 Task: Cancel response.
Action: Mouse moved to (690, 76)
Screenshot: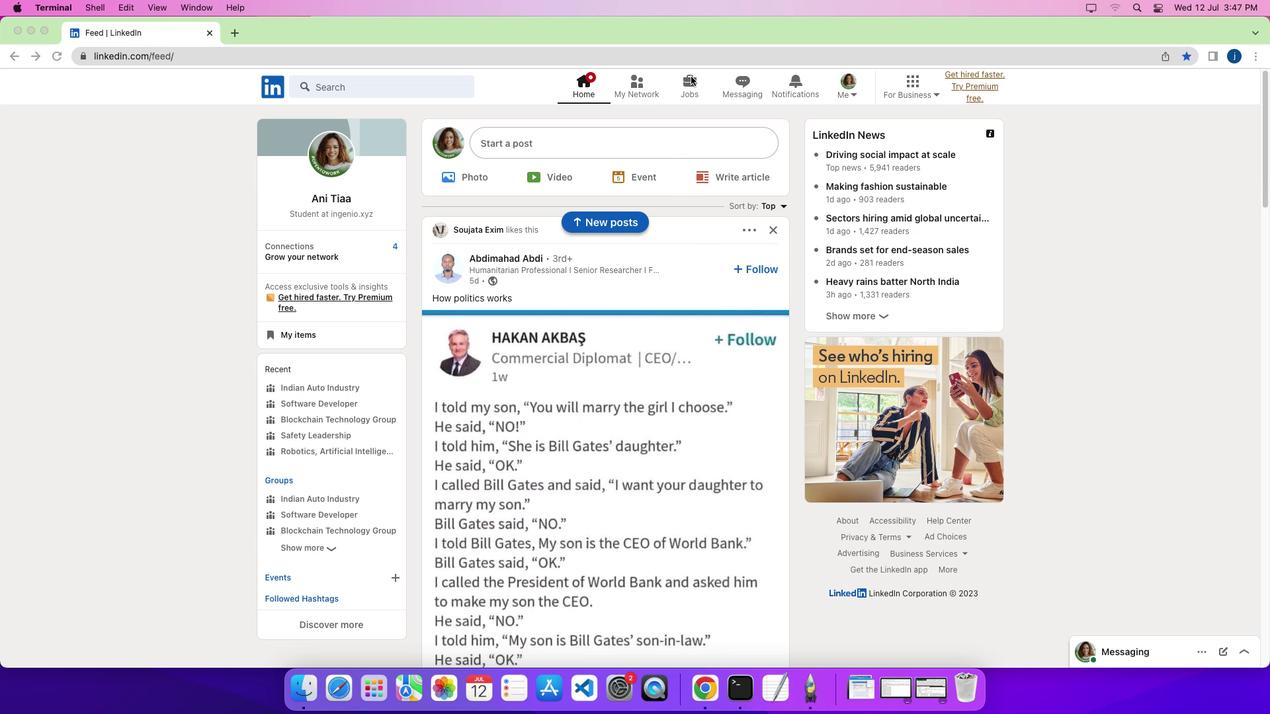
Action: Mouse pressed left at (690, 76)
Screenshot: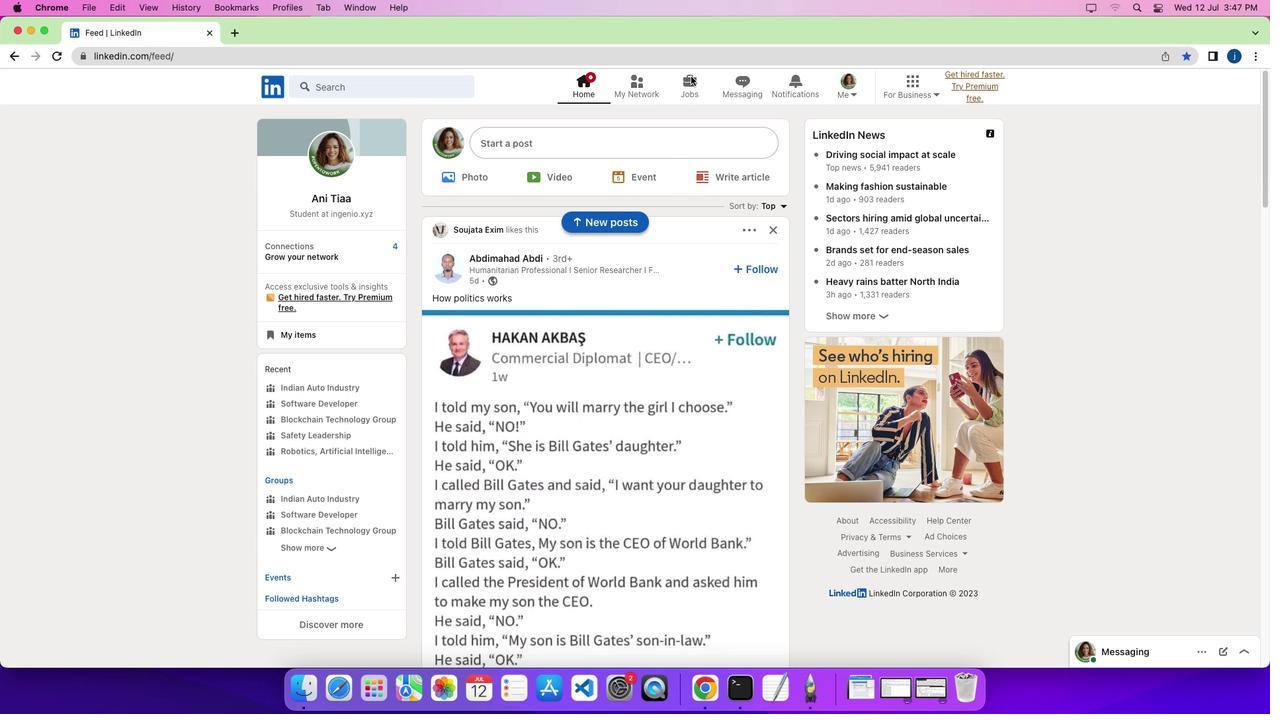 
Action: Mouse pressed left at (690, 76)
Screenshot: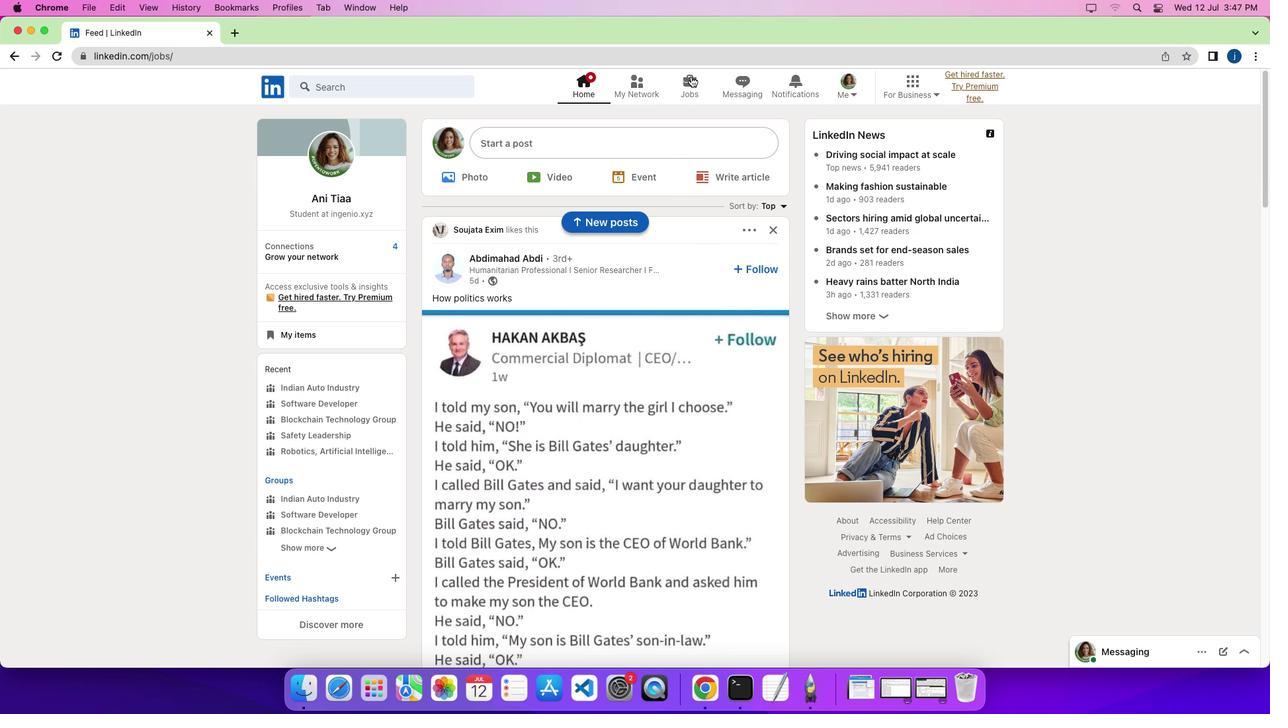 
Action: Mouse moved to (305, 456)
Screenshot: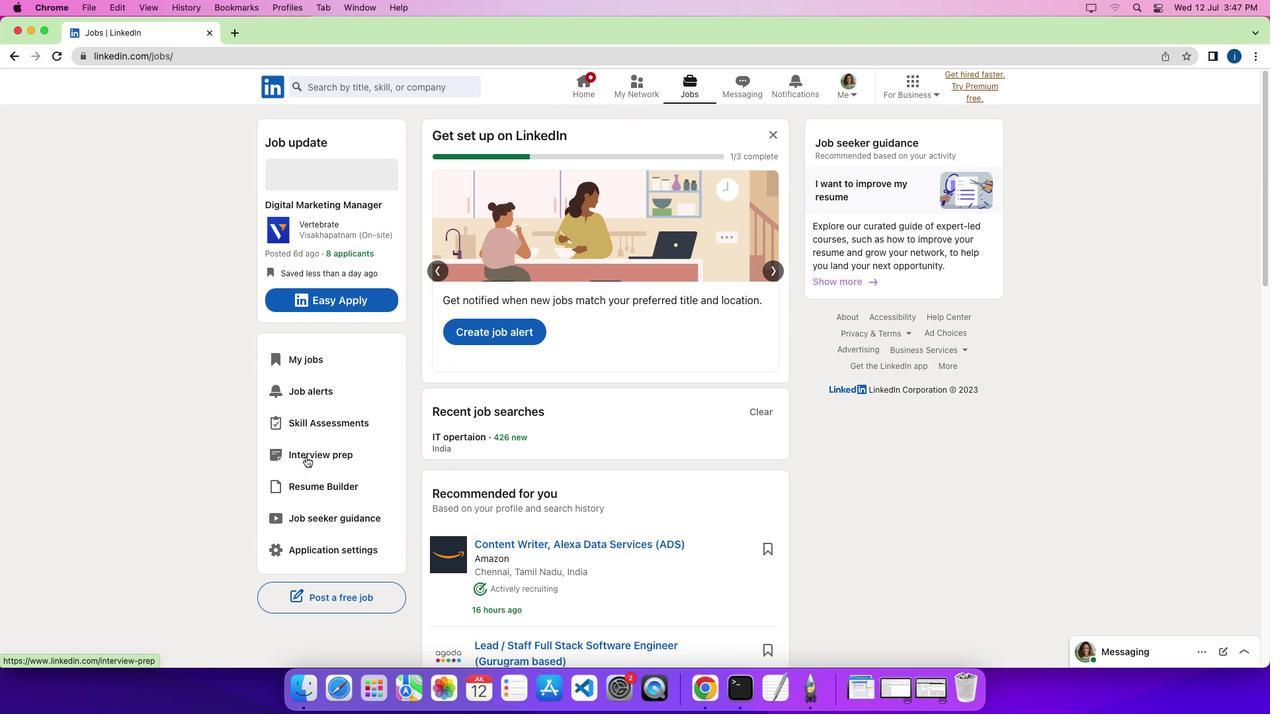 
Action: Mouse pressed left at (305, 456)
Screenshot: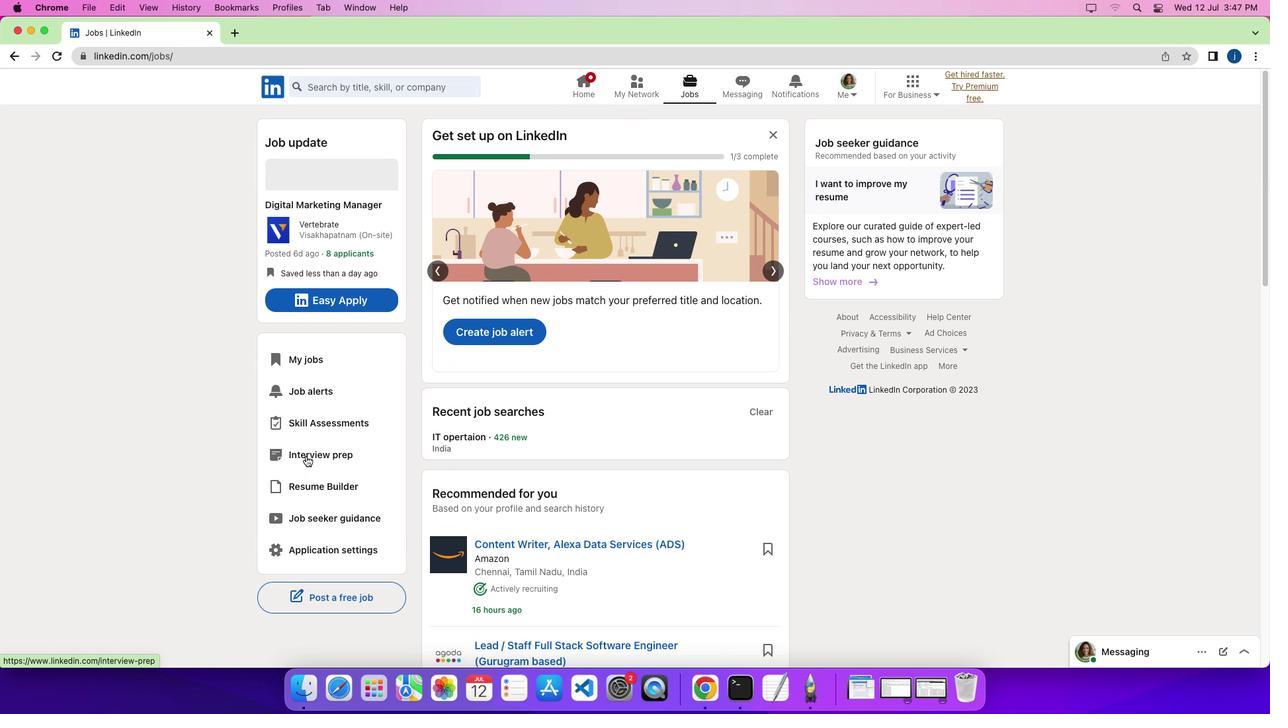 
Action: Mouse moved to (437, 143)
Screenshot: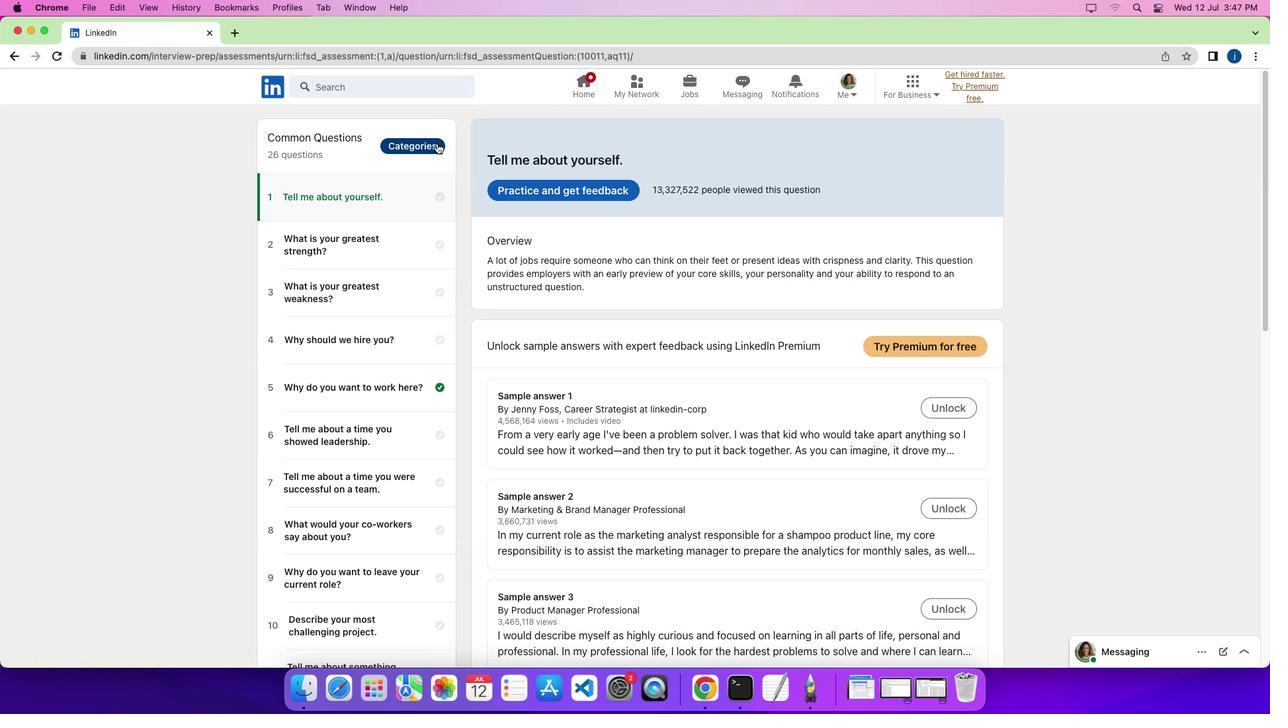 
Action: Mouse pressed left at (437, 143)
Screenshot: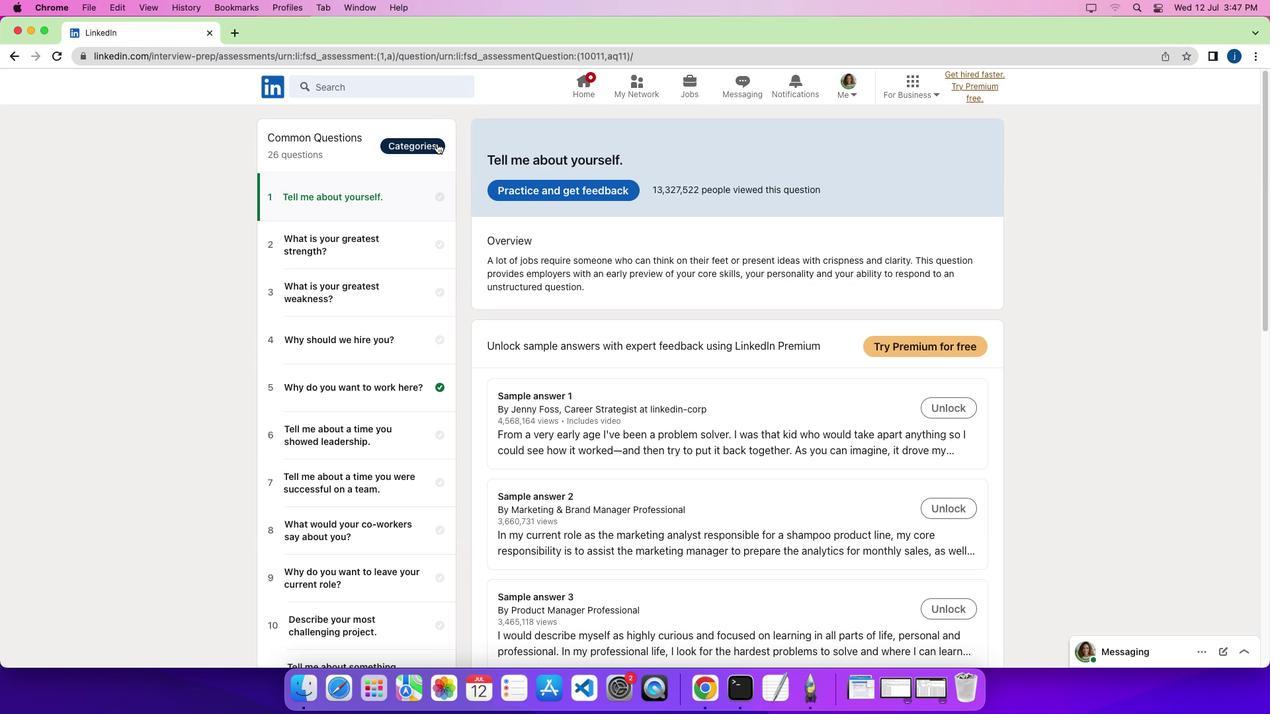 
Action: Mouse moved to (399, 272)
Screenshot: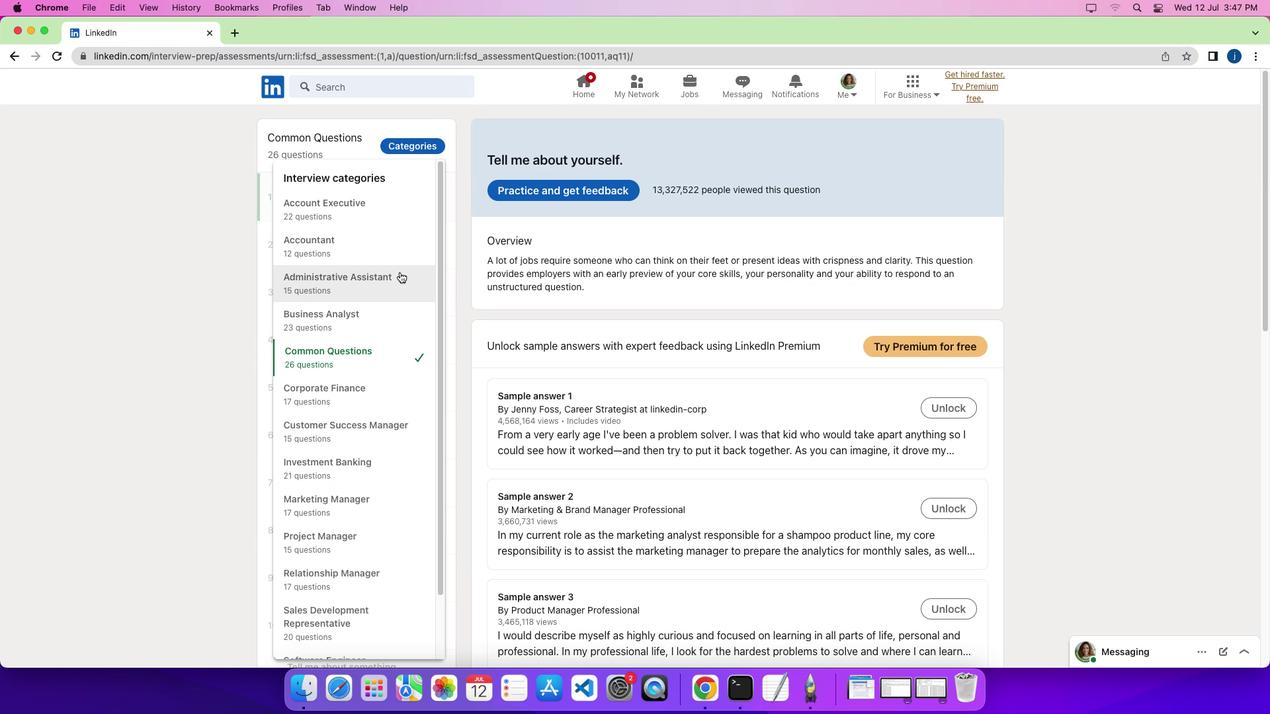 
Action: Mouse pressed left at (399, 272)
Screenshot: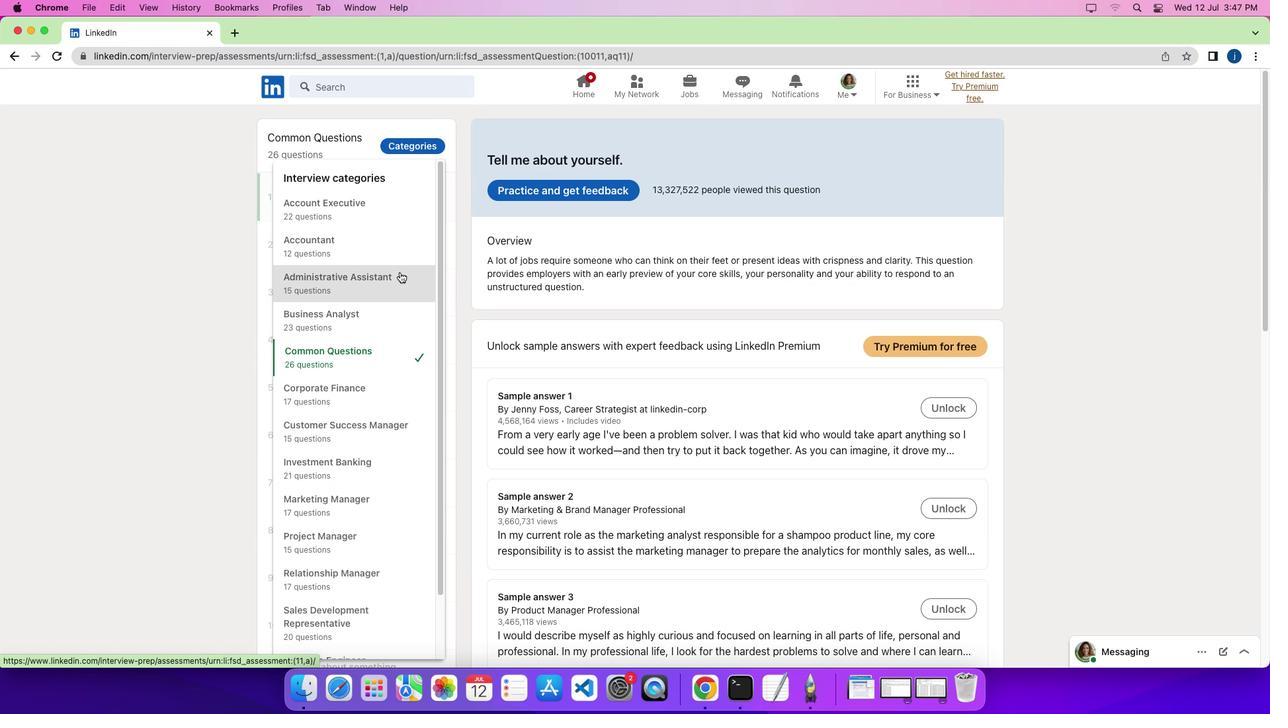 
Action: Mouse moved to (387, 299)
Screenshot: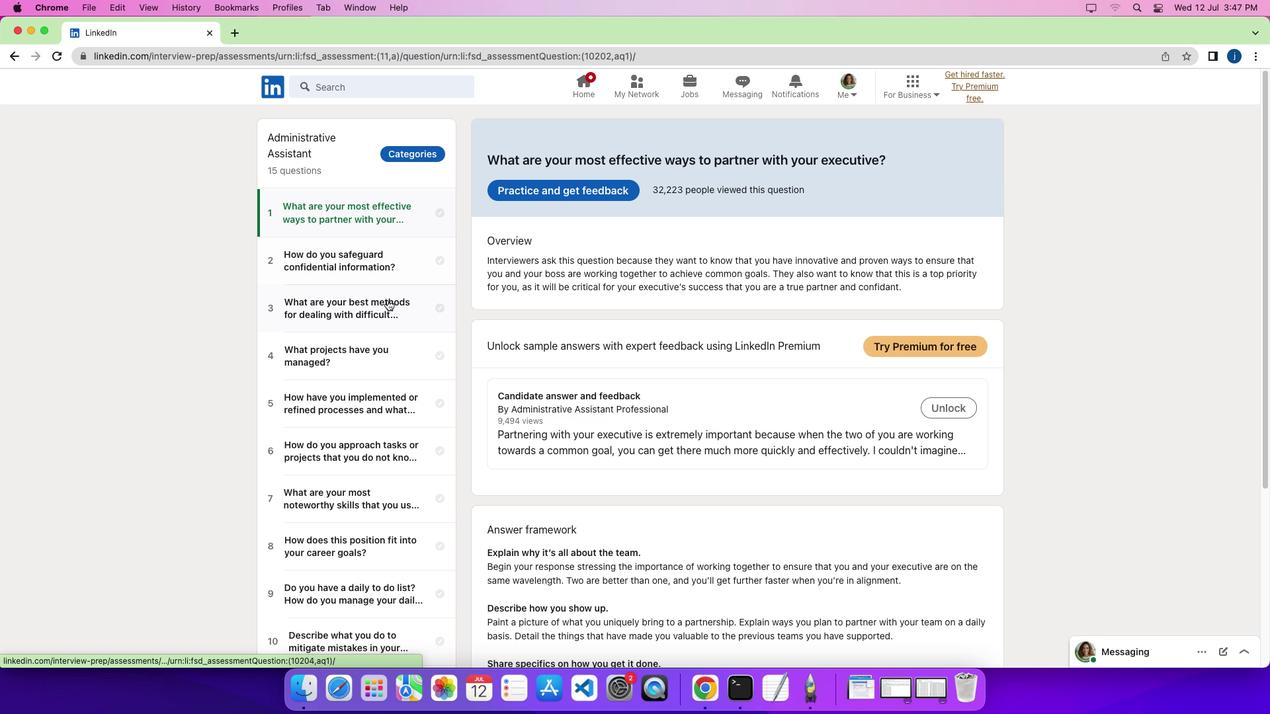 
Action: Mouse pressed left at (387, 299)
Screenshot: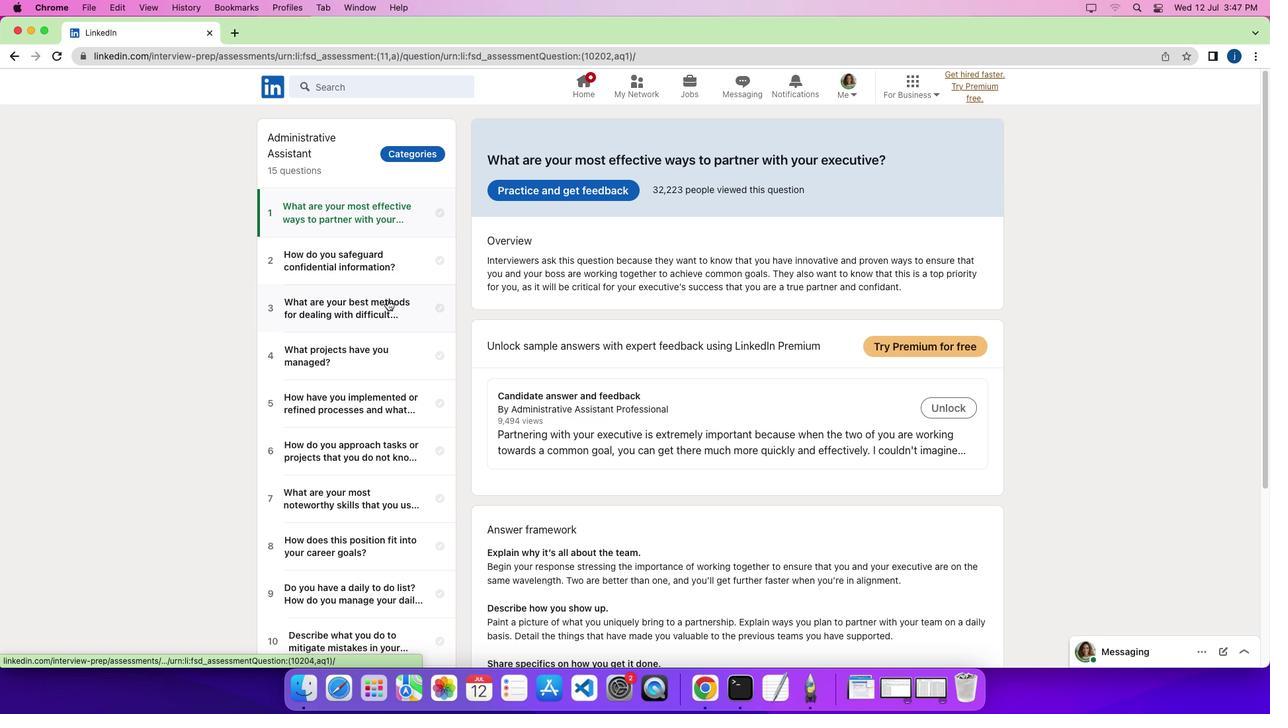 
Action: Mouse moved to (531, 191)
Screenshot: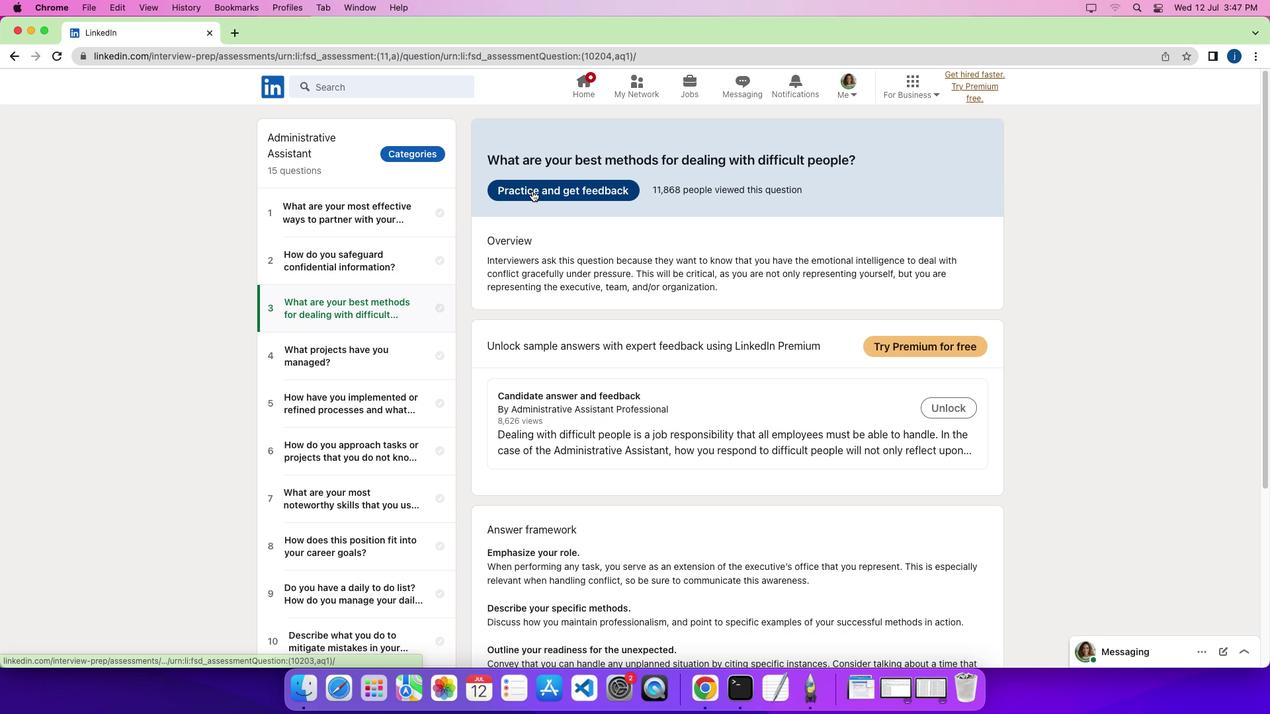 
Action: Mouse pressed left at (531, 191)
Screenshot: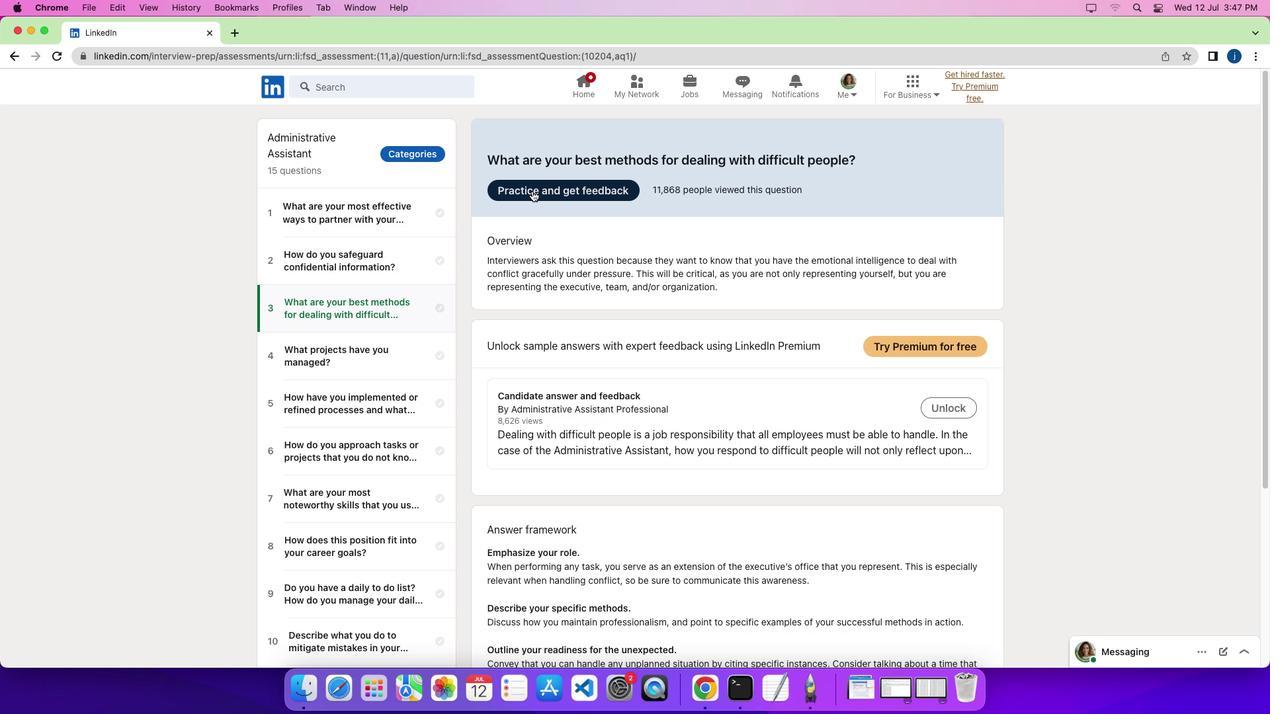 
Action: Mouse moved to (573, 430)
Screenshot: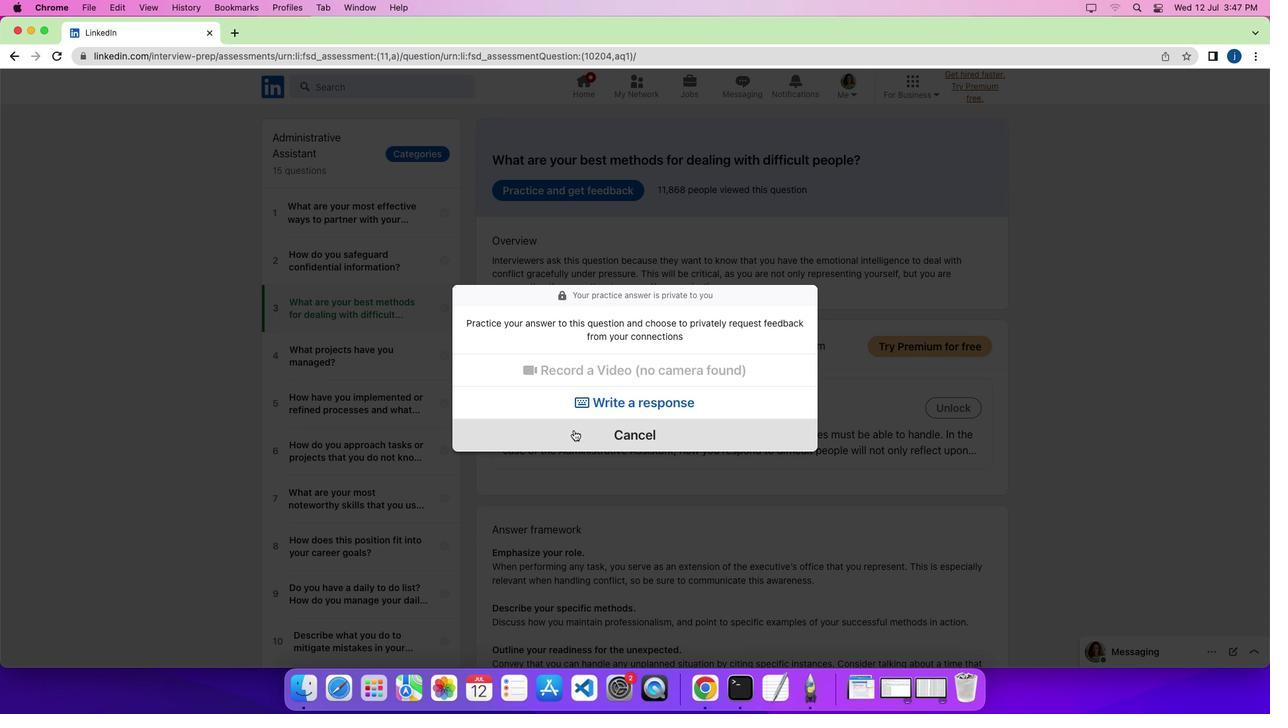 
Action: Mouse pressed left at (573, 430)
Screenshot: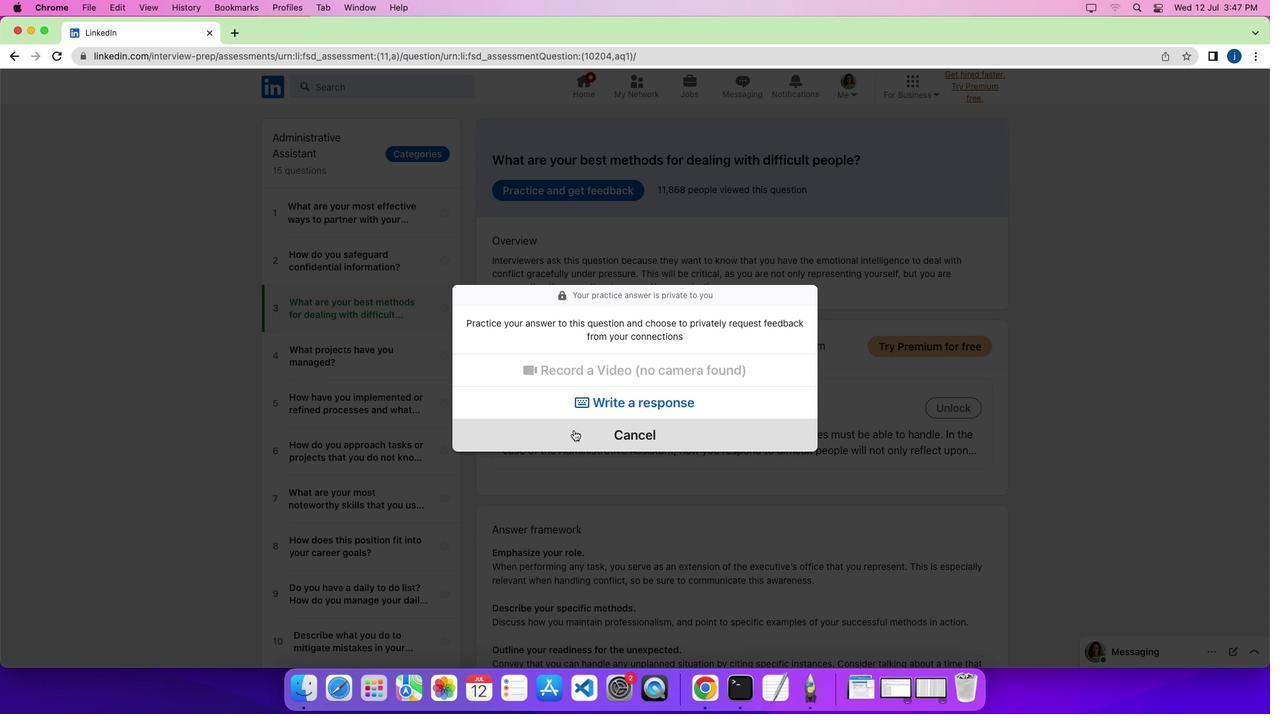 
Action: Mouse moved to (573, 430)
Screenshot: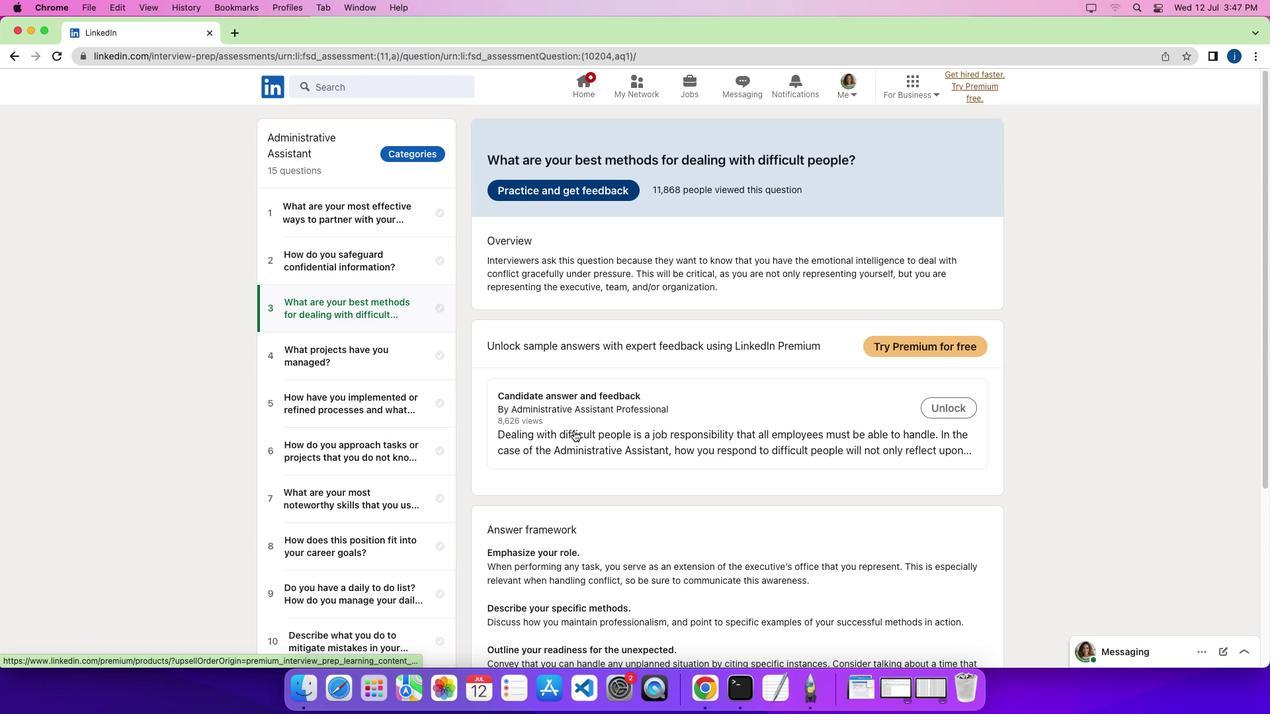 
